 Task: In the  document Climatechange.doc, select heading and apply ' Italics' Use the "find feature" to find mentioned word and apply Strikethrough in: 'emissions, '
Action: Mouse moved to (223, 164)
Screenshot: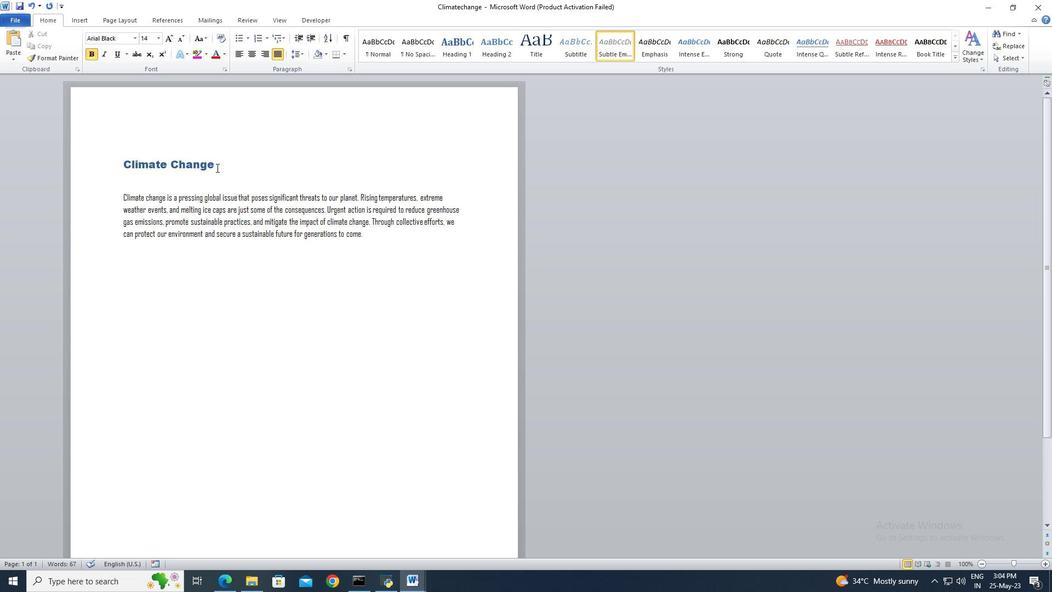 
Action: Mouse pressed left at (223, 164)
Screenshot: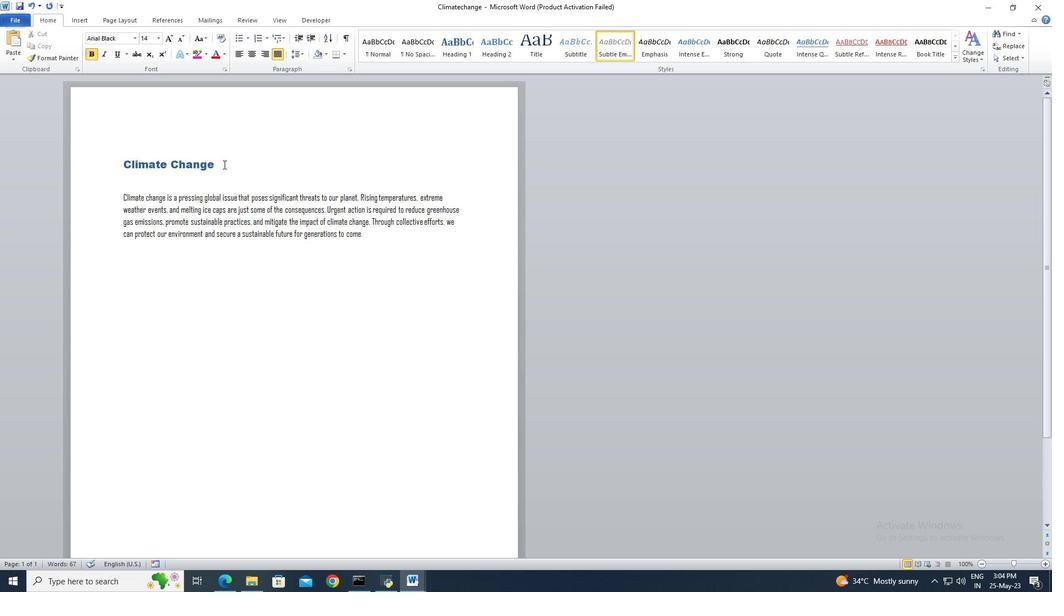 
Action: Key pressed <Key.left><Key.shift><Key.shift><Key.shift><Key.shift><Key.shift><Key.shift><Key.shift><Key.shift><Key.shift><Key.shift><Key.shift><Key.shift><Key.shift><Key.shift><Key.shift><Key.shift><Key.shift><Key.shift><Key.shift><Key.shift><Key.shift><Key.shift><Key.shift><Key.shift><Key.shift><Key.shift><Key.shift>
Screenshot: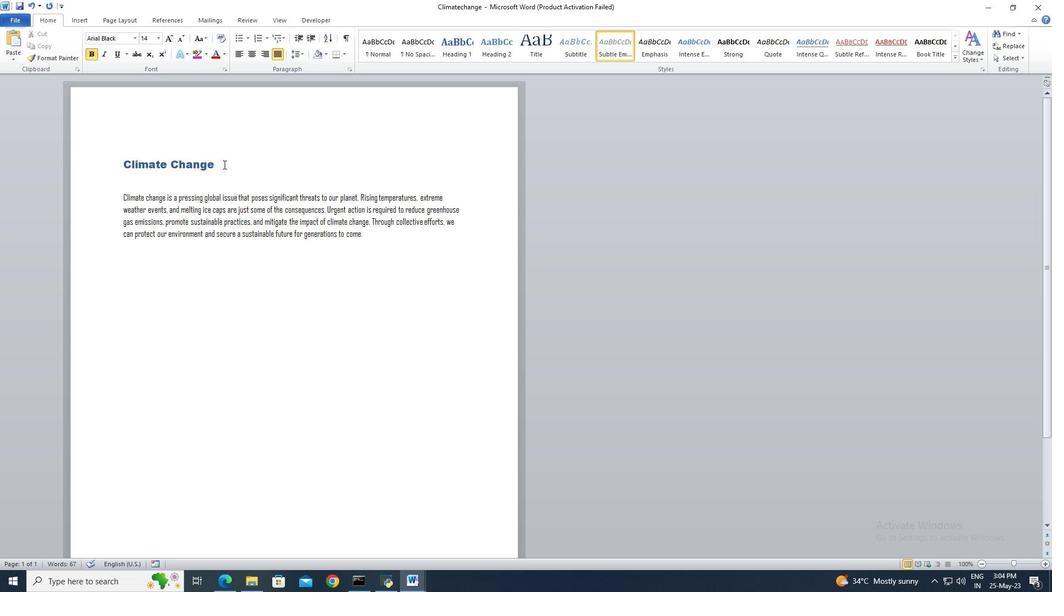 
Action: Mouse moved to (123, 163)
Screenshot: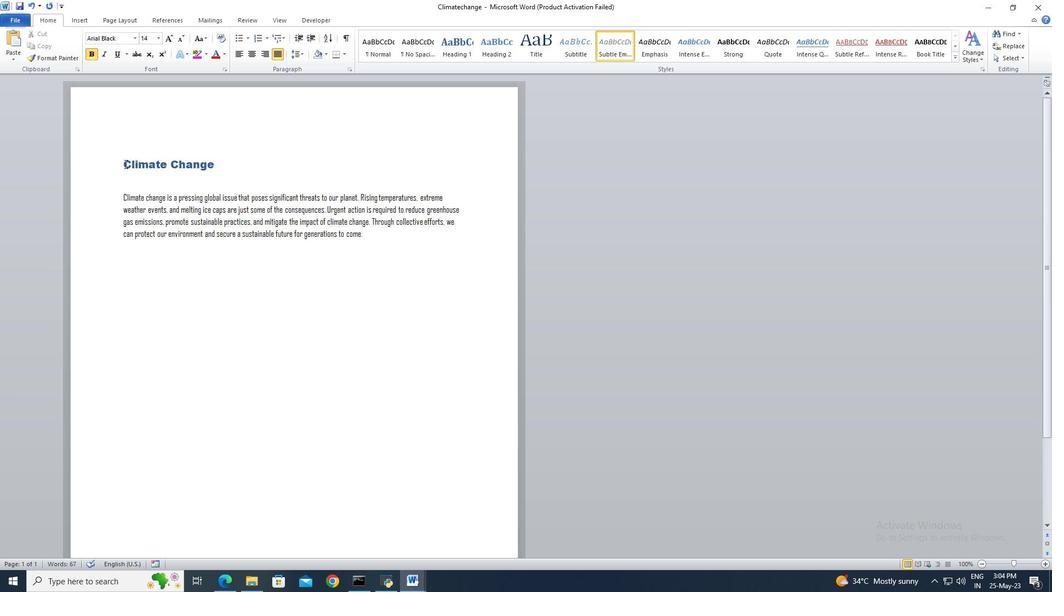 
Action: Mouse pressed left at (123, 163)
Screenshot: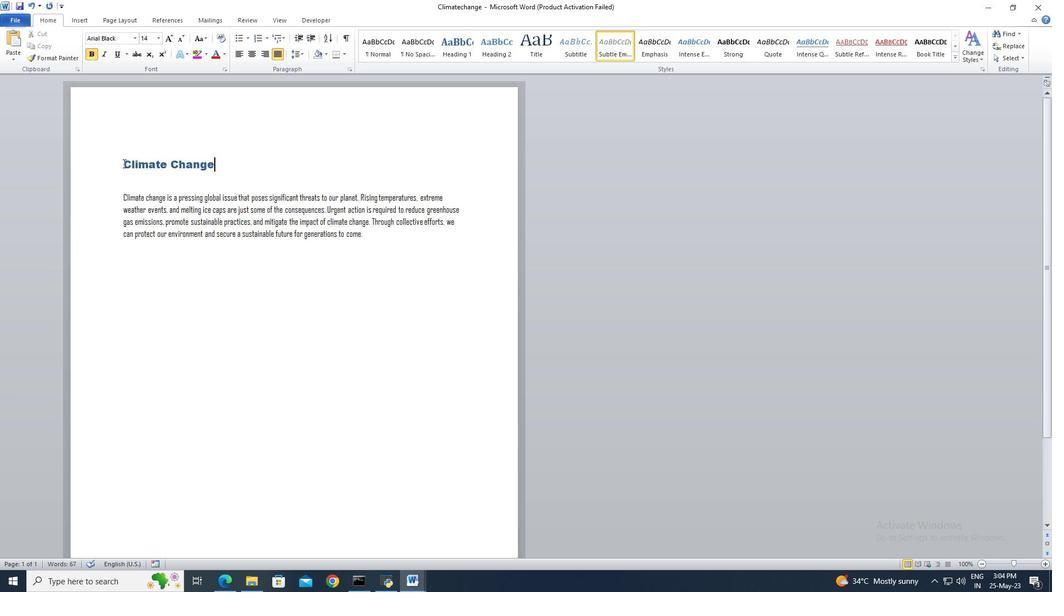 
Action: Mouse moved to (108, 54)
Screenshot: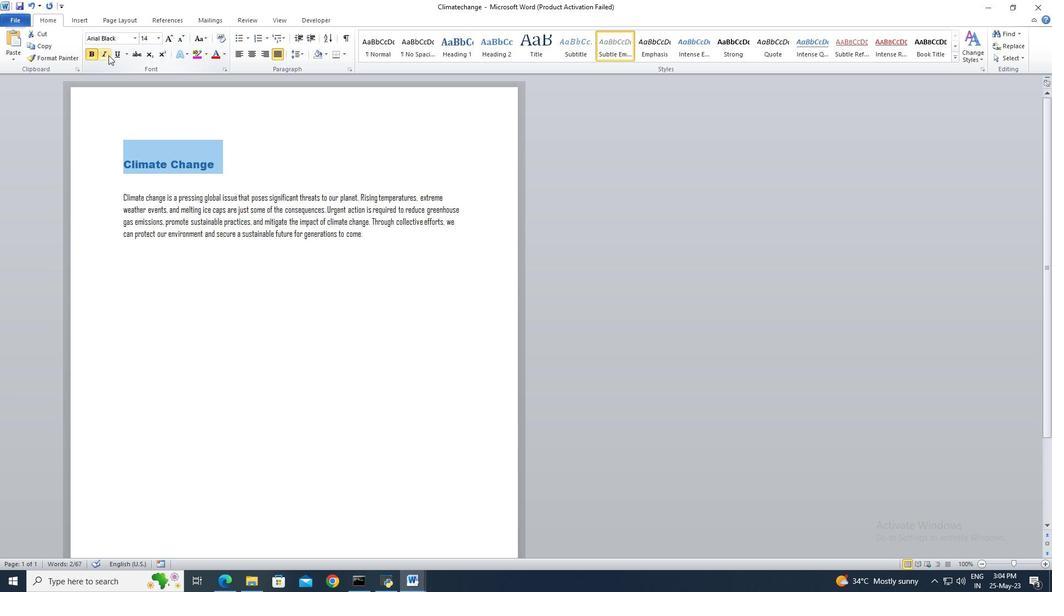 
Action: Mouse pressed left at (108, 54)
Screenshot: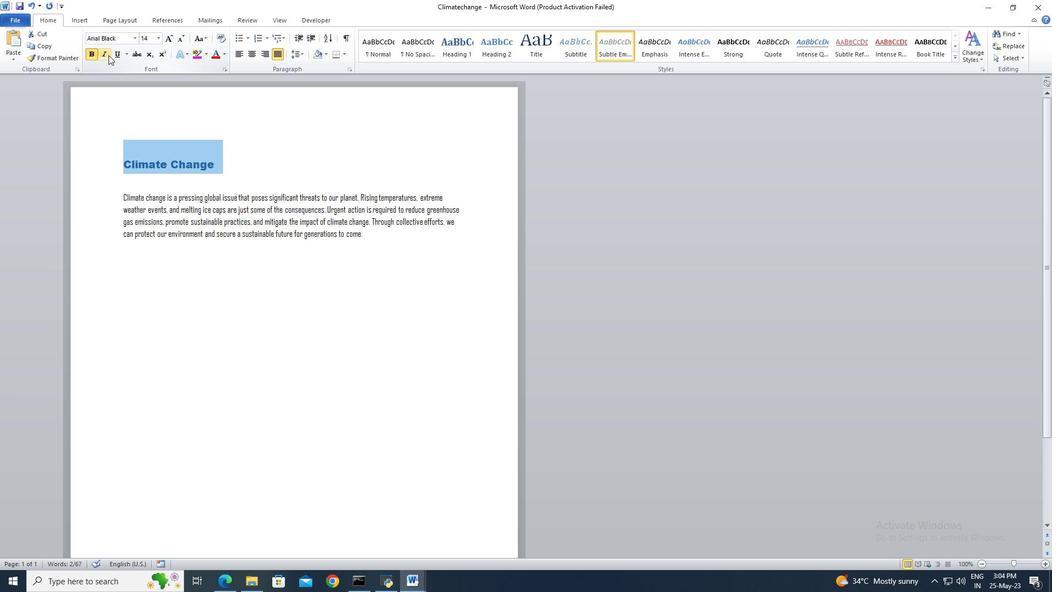 
Action: Mouse moved to (341, 167)
Screenshot: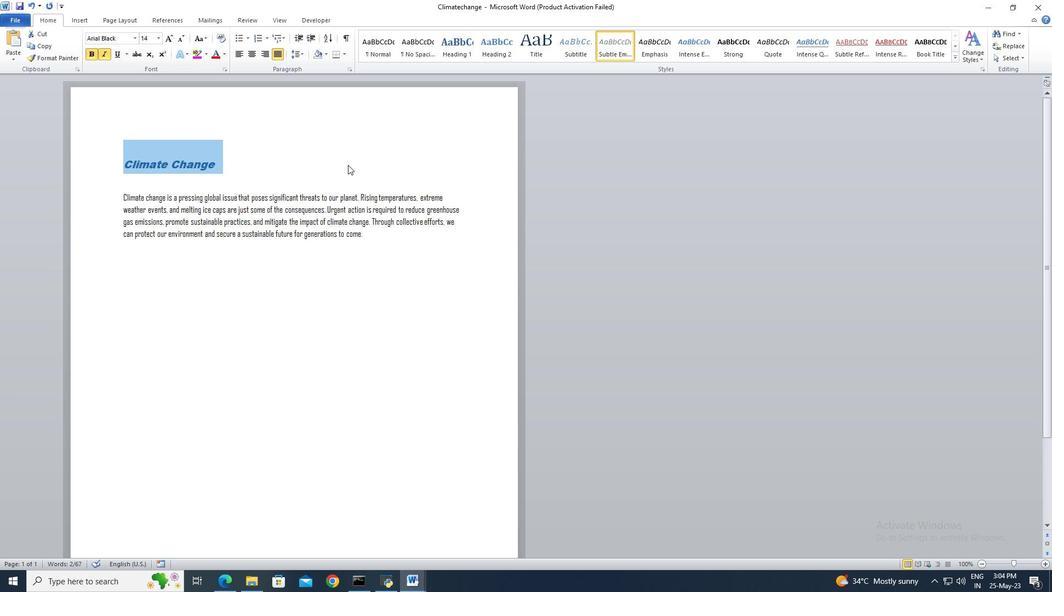 
Action: Mouse pressed left at (341, 167)
Screenshot: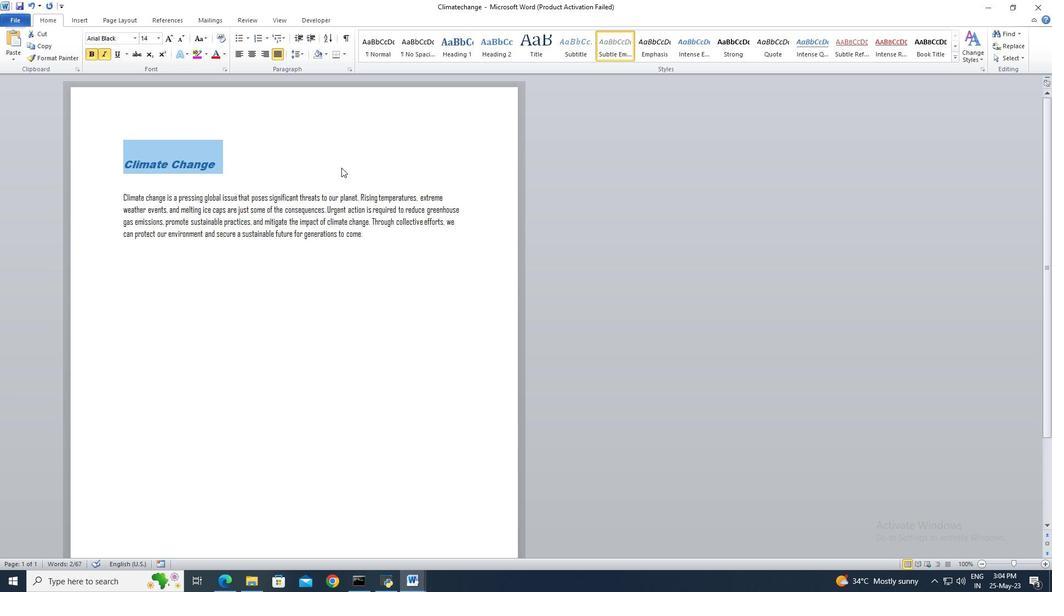 
Action: Mouse moved to (1000, 36)
Screenshot: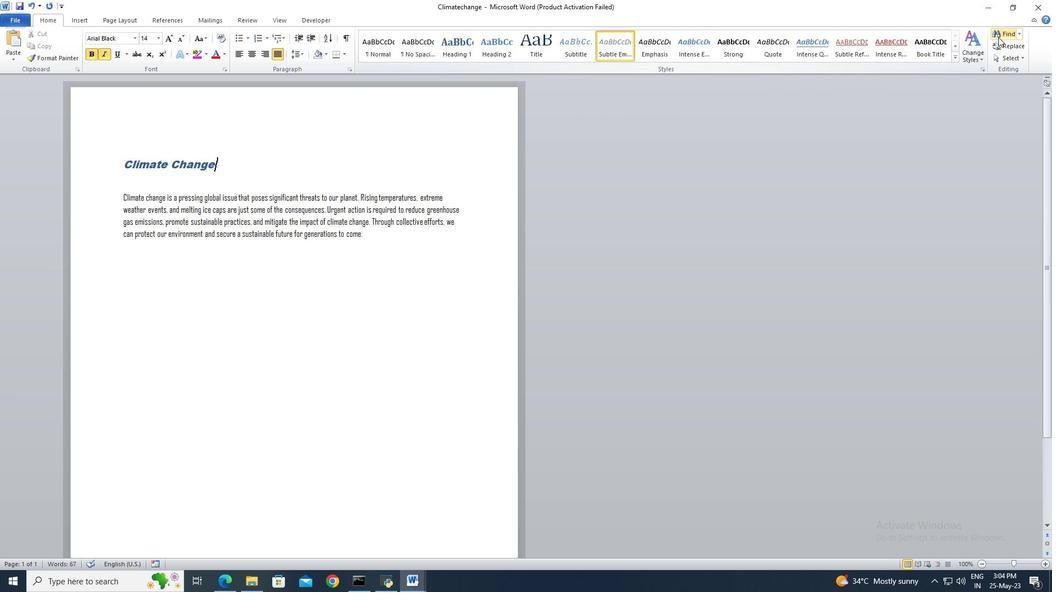 
Action: Mouse pressed left at (1000, 36)
Screenshot: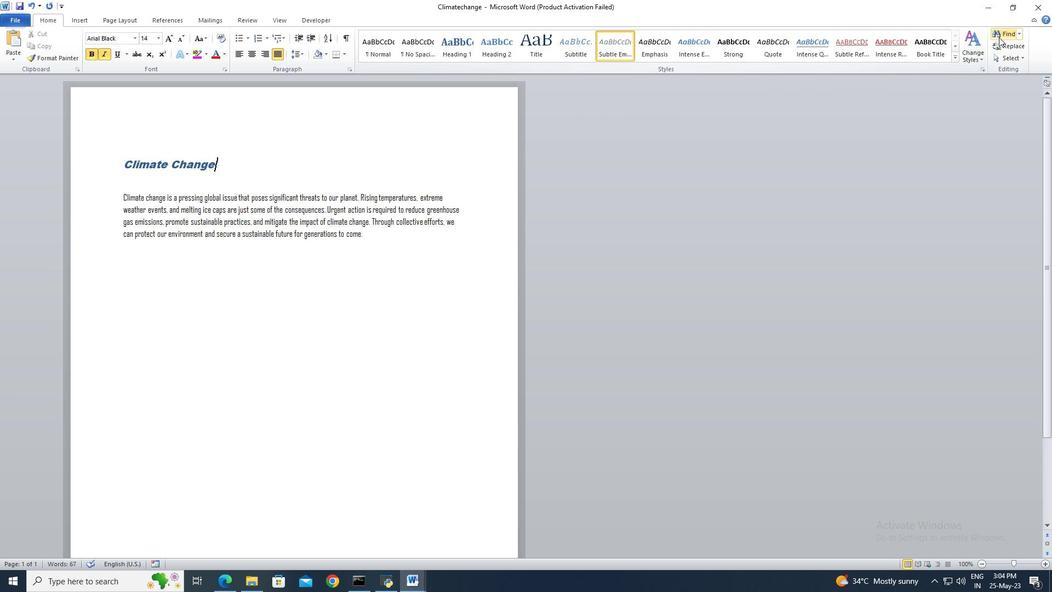 
Action: Mouse moved to (50, 96)
Screenshot: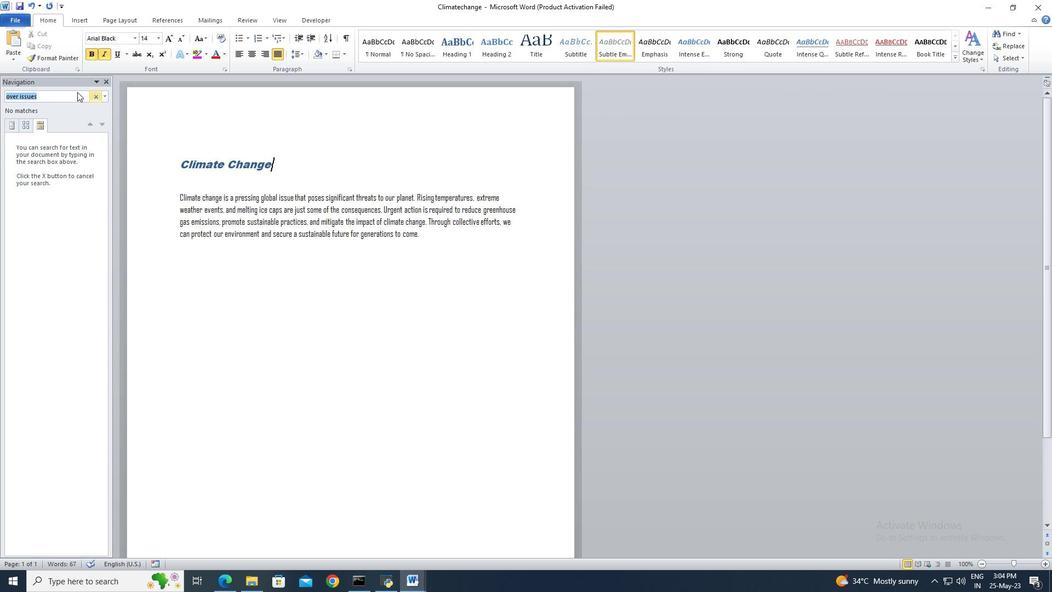 
Action: Mouse pressed left at (50, 96)
Screenshot: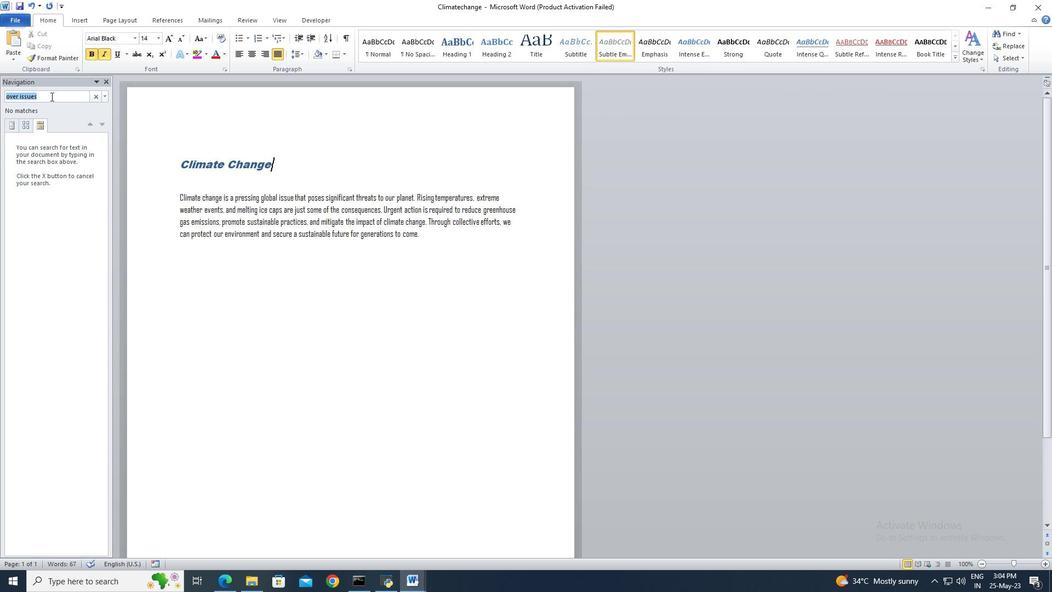 
Action: Key pressed ctrl+A<Key.delete>emissions<Key.enter>
Screenshot: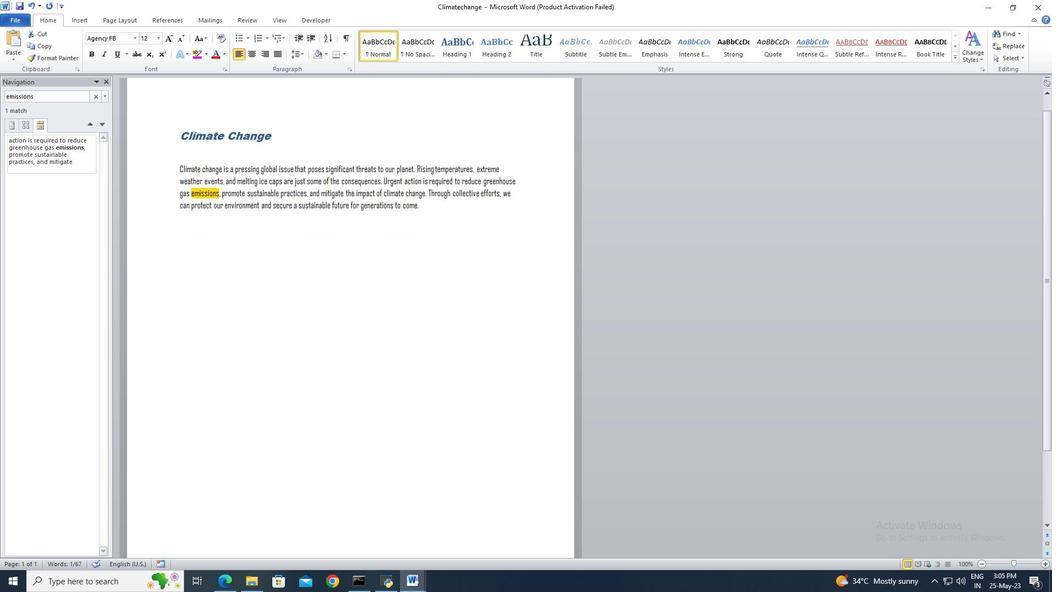
Action: Mouse moved to (134, 59)
Screenshot: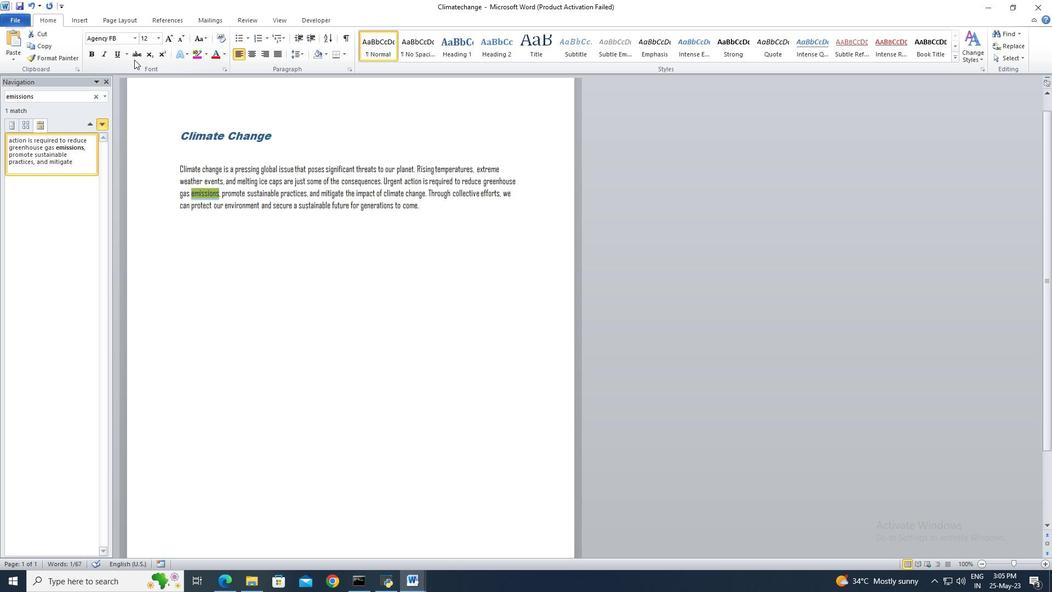 
Action: Mouse pressed left at (134, 59)
Screenshot: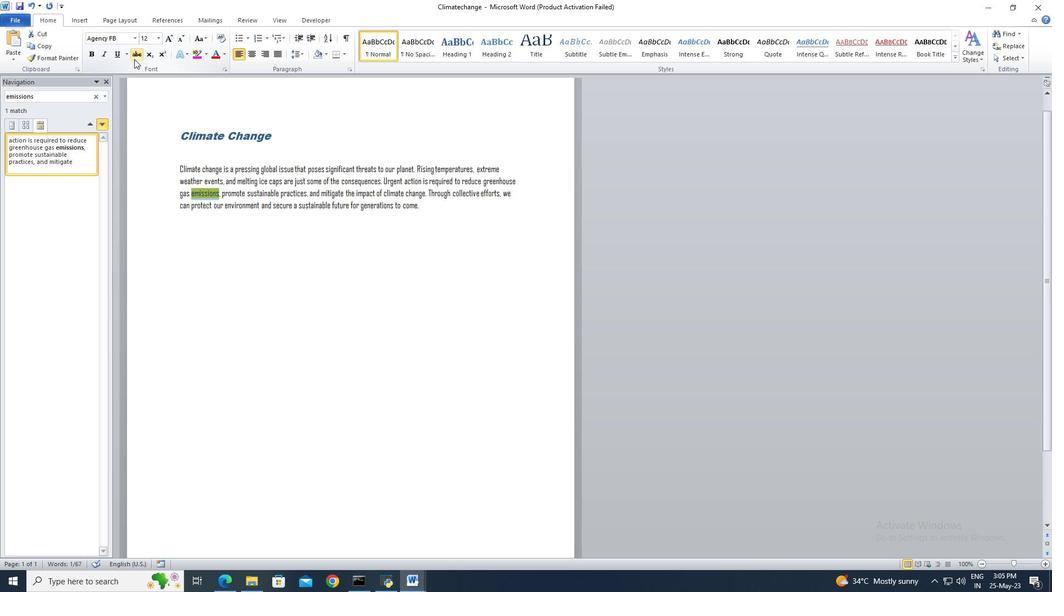 
Action: Mouse moved to (109, 81)
Screenshot: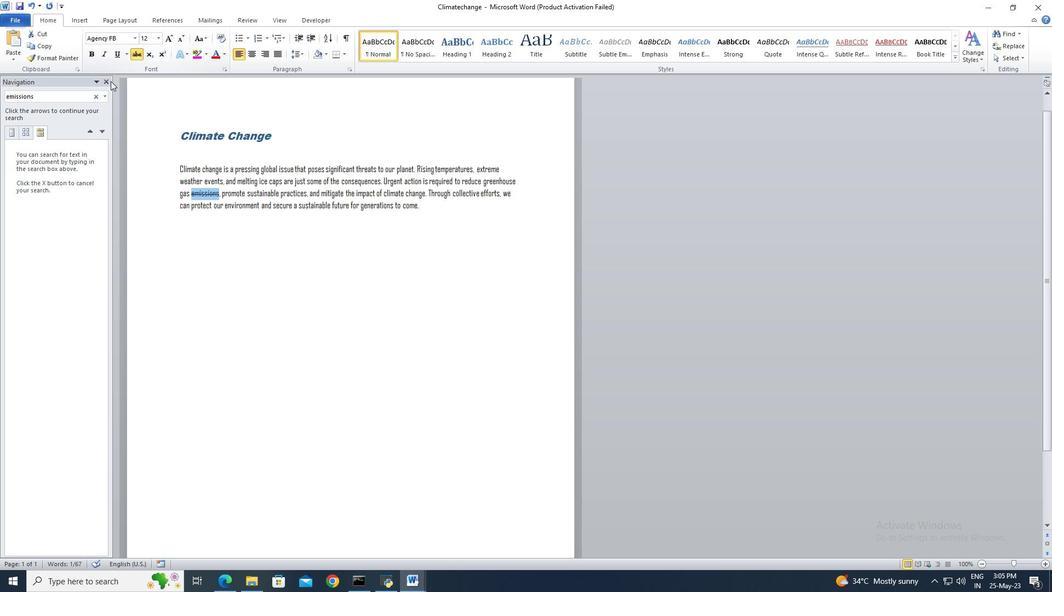 
Action: Mouse pressed left at (109, 81)
Screenshot: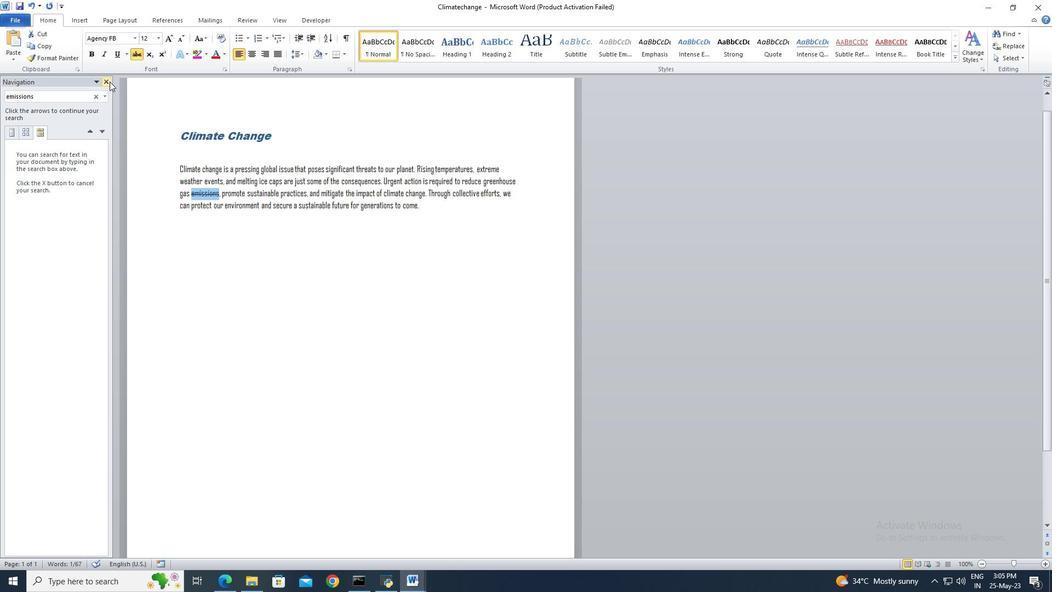 
Action: Mouse moved to (123, 130)
Screenshot: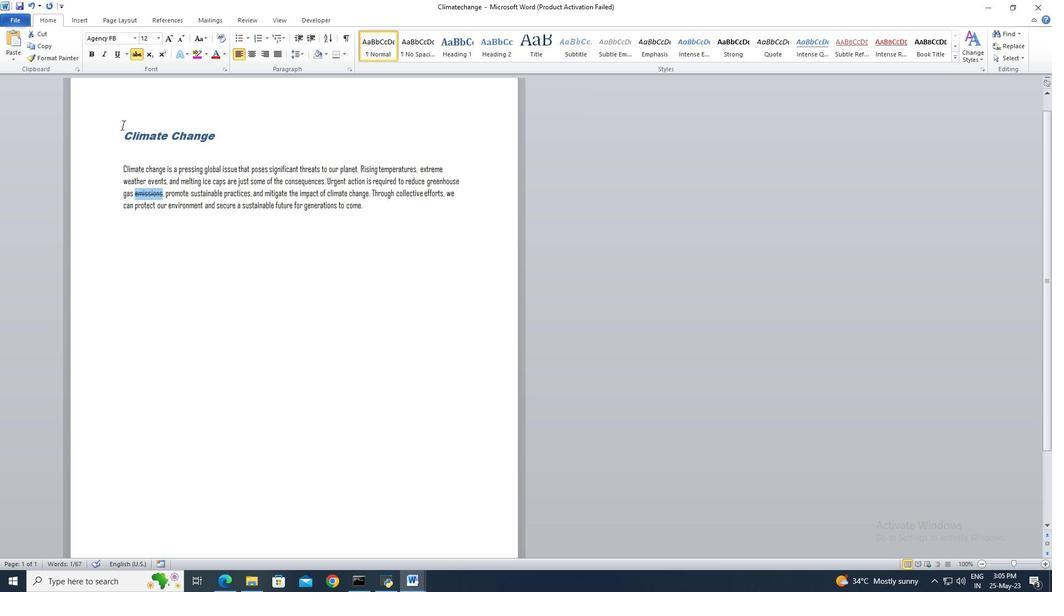
Action: Mouse pressed left at (123, 130)
Screenshot: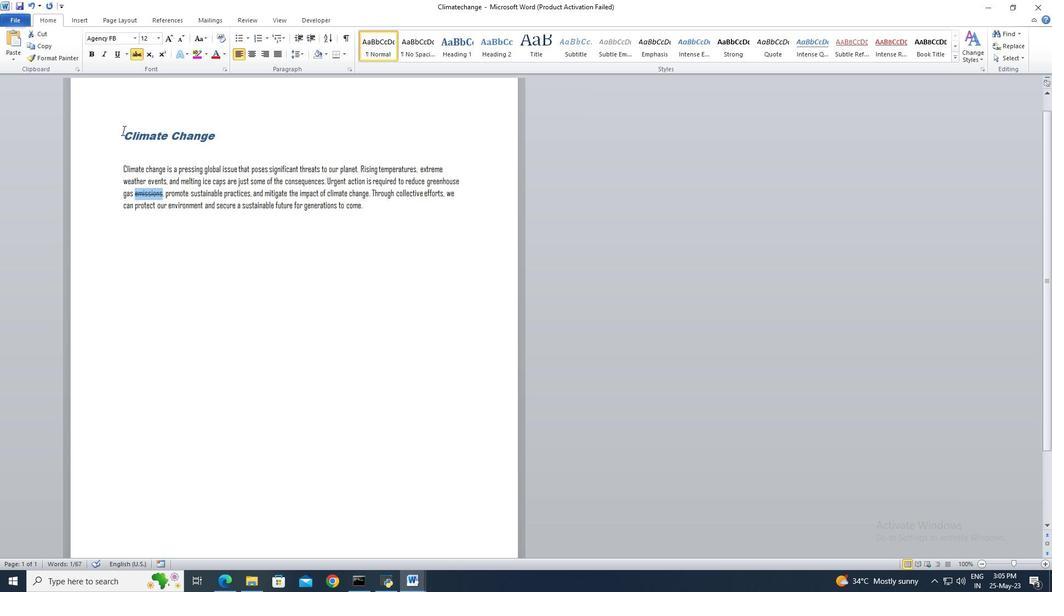 
